 Task: Add Attachment from Trello to Card Card0000000023 in Board Board0000000006 in Workspace WS0000000002 in Trello. Add Cover Orange to Card Card0000000023 in Board Board0000000006 in Workspace WS0000000002 in Trello. Add "Add Label …" with "Title" Title0000000023 to Button Button0000000023 to Card Card0000000023 in Board Board0000000006 in Workspace WS0000000002 in Trello. Add Description DS0000000023 to Card Card0000000023 in Board Board0000000006 in Workspace WS0000000002 in Trello. Add Comment CM0000000023 to Card Card0000000023 in Board Board0000000006 in Workspace WS0000000002 in Trello
Action: Mouse moved to (576, 80)
Screenshot: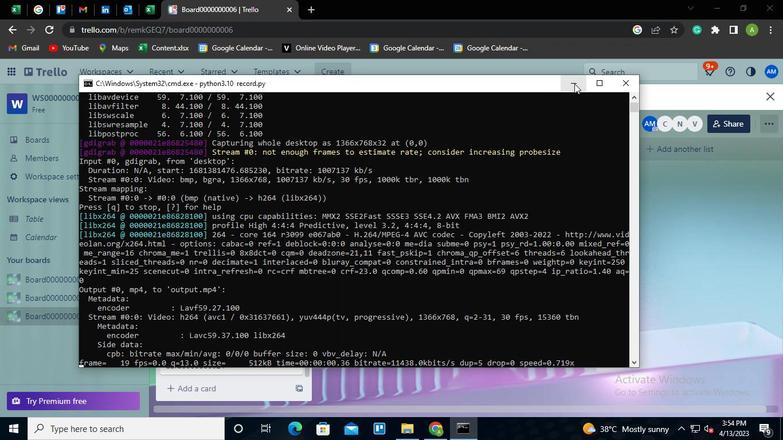 
Action: Mouse pressed left at (576, 80)
Screenshot: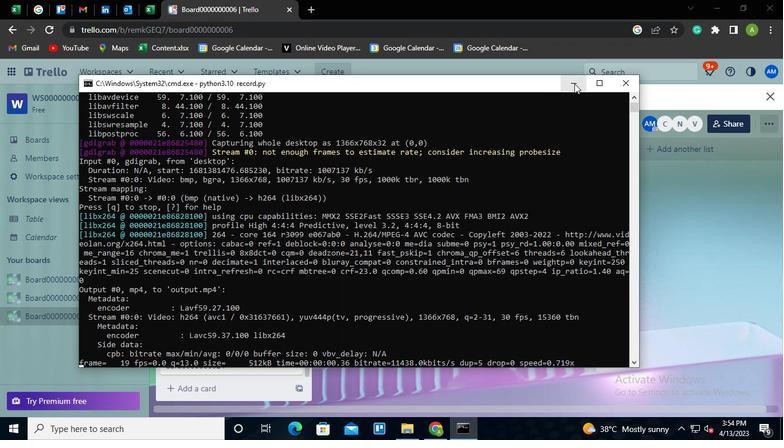 
Action: Mouse moved to (242, 326)
Screenshot: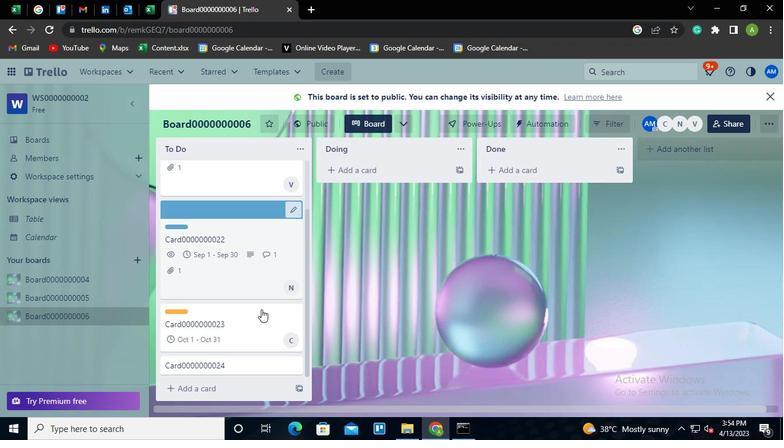 
Action: Mouse pressed left at (242, 326)
Screenshot: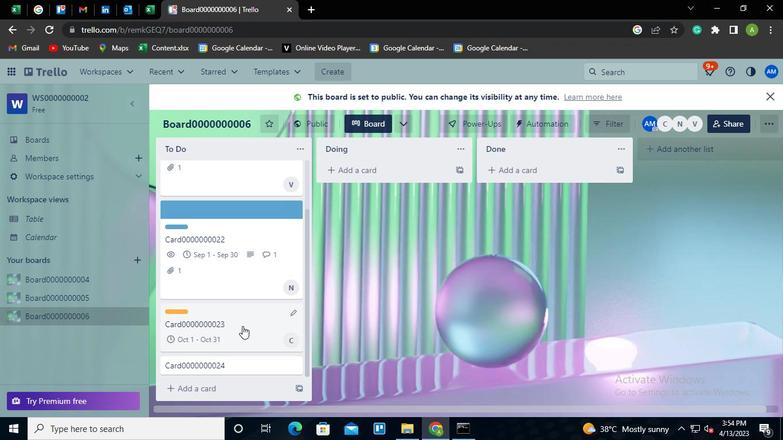 
Action: Mouse moved to (557, 291)
Screenshot: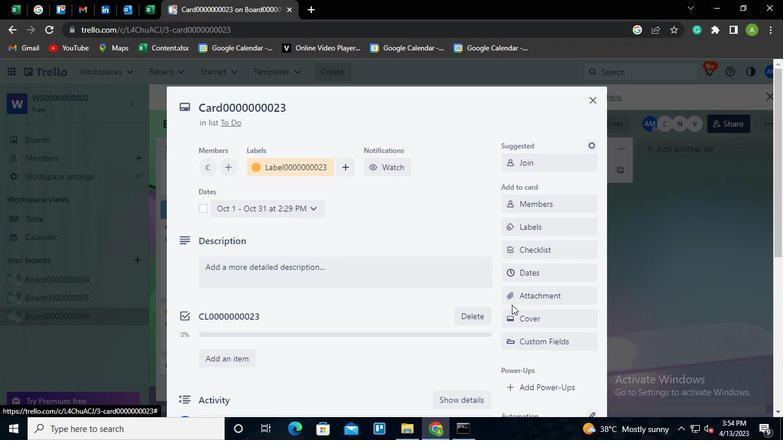 
Action: Mouse pressed left at (557, 291)
Screenshot: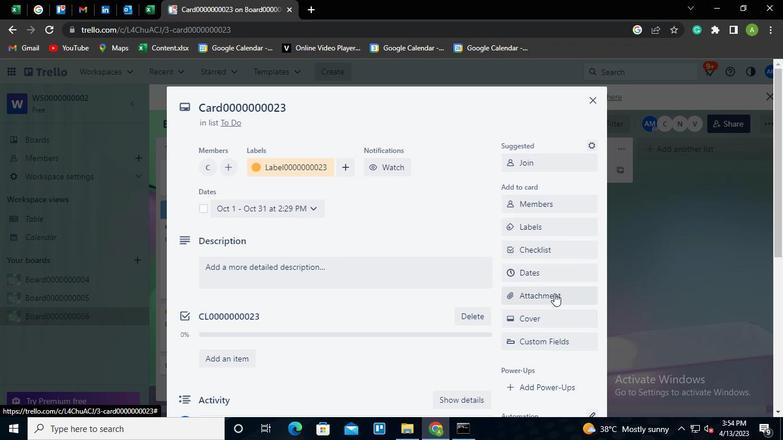 
Action: Mouse moved to (534, 136)
Screenshot: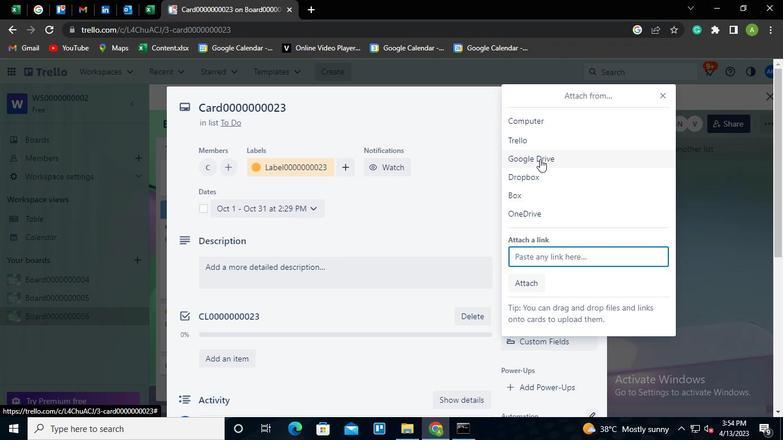 
Action: Mouse pressed left at (534, 136)
Screenshot: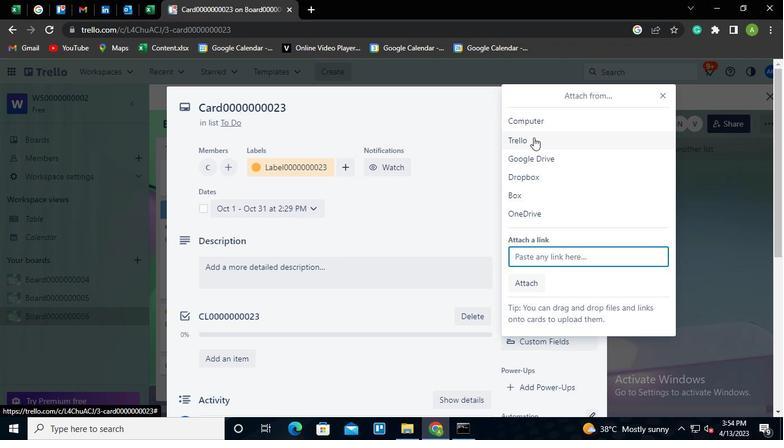 
Action: Mouse moved to (543, 181)
Screenshot: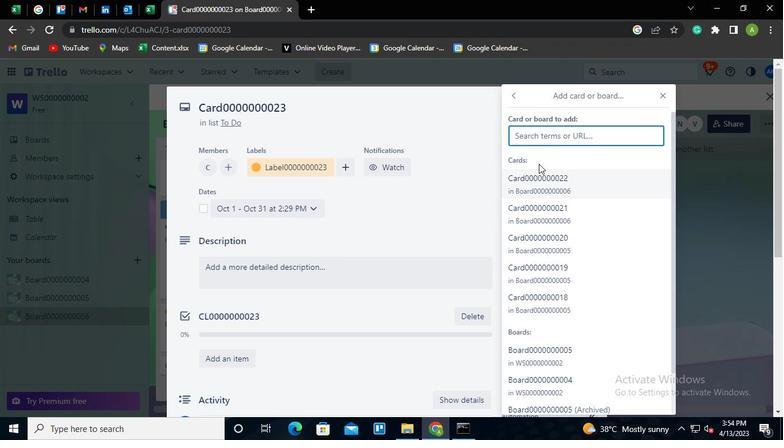 
Action: Mouse pressed left at (543, 181)
Screenshot: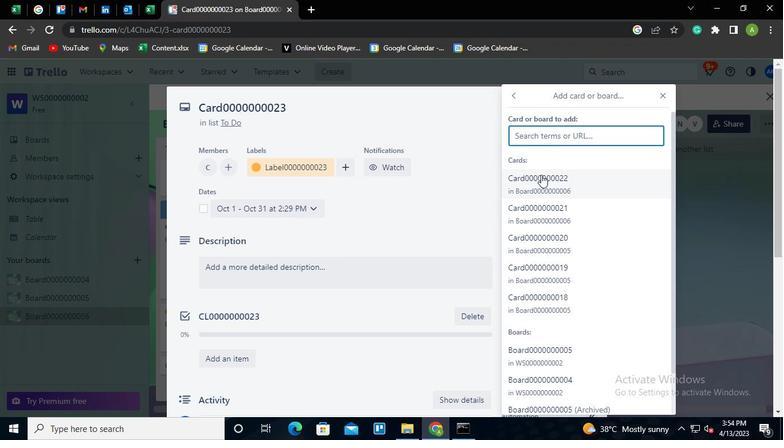 
Action: Mouse moved to (528, 262)
Screenshot: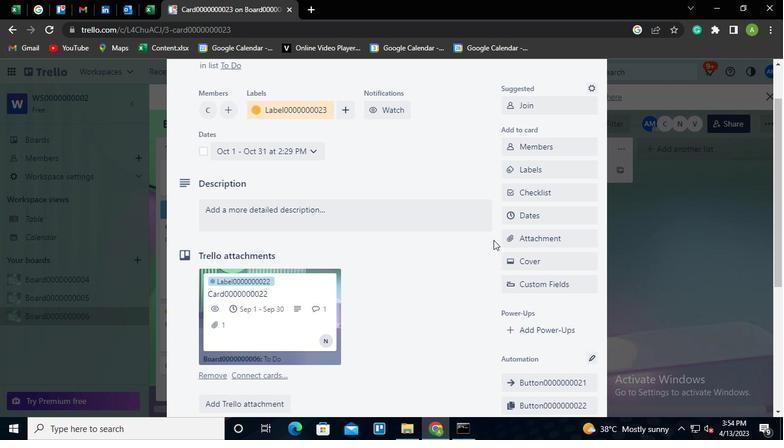 
Action: Mouse pressed left at (528, 262)
Screenshot: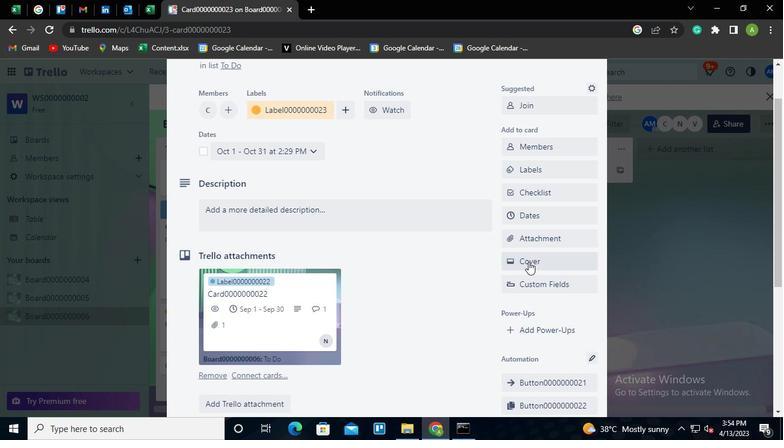 
Action: Mouse moved to (597, 197)
Screenshot: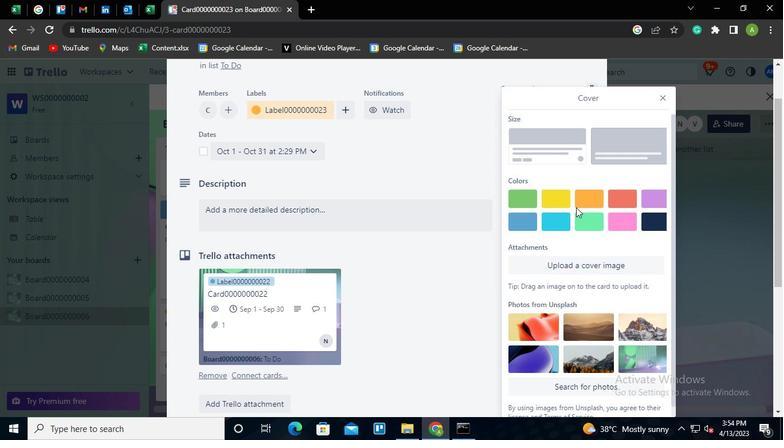 
Action: Mouse pressed left at (597, 197)
Screenshot: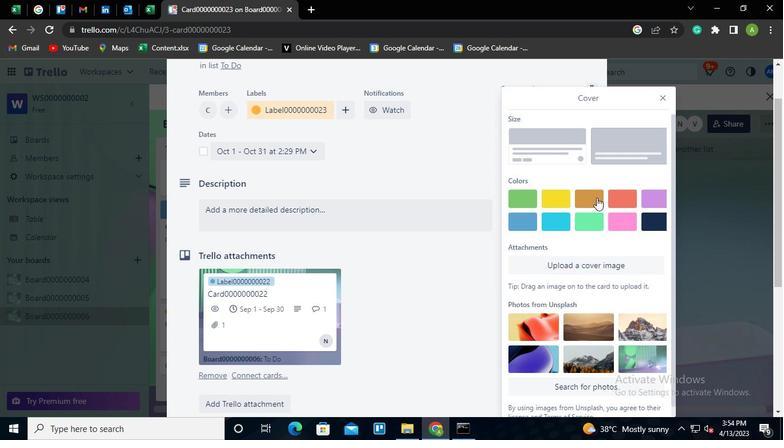 
Action: Mouse moved to (471, 152)
Screenshot: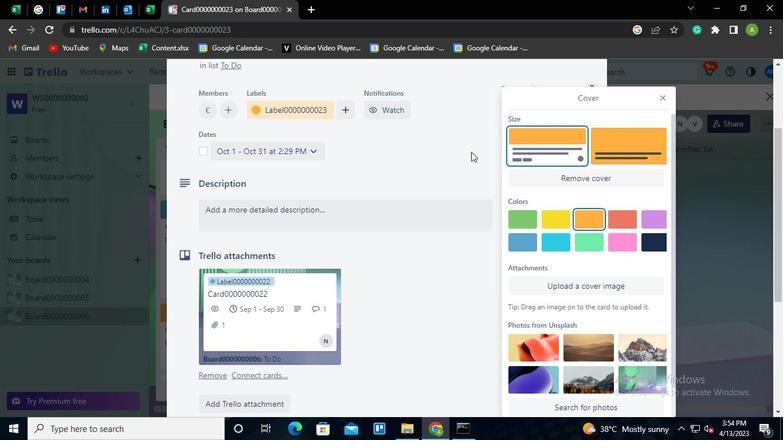 
Action: Mouse pressed left at (471, 152)
Screenshot: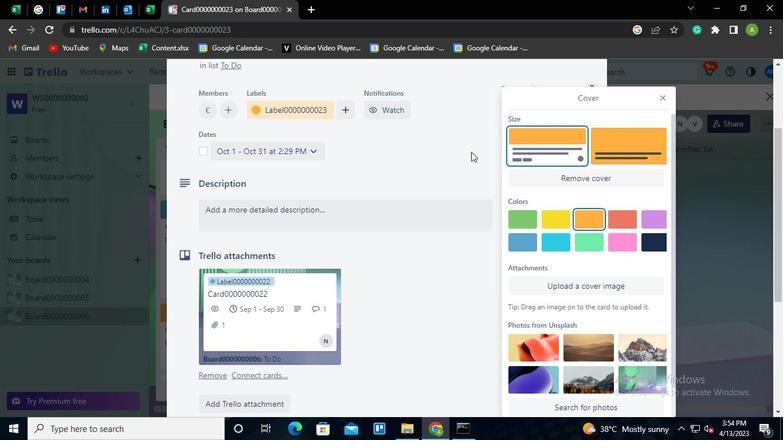 
Action: Mouse moved to (534, 345)
Screenshot: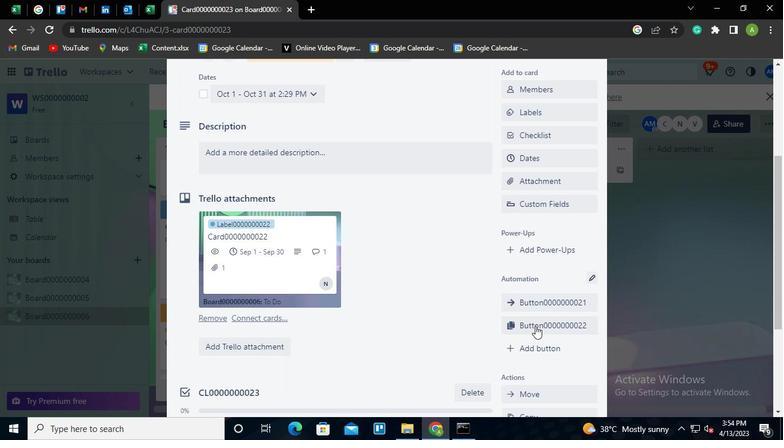 
Action: Mouse pressed left at (534, 345)
Screenshot: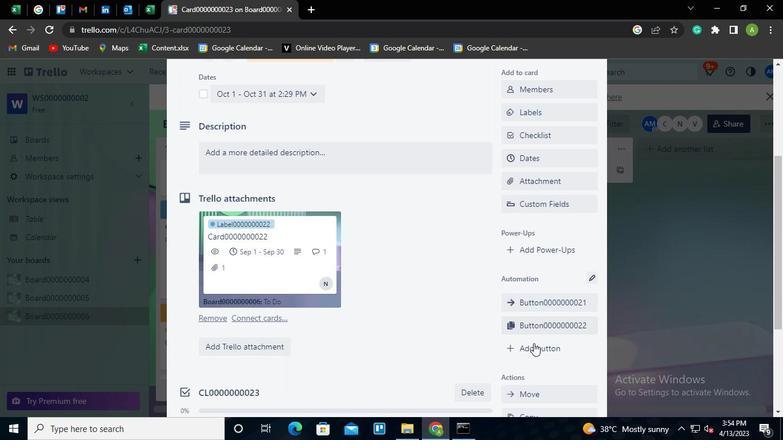 
Action: Mouse moved to (551, 190)
Screenshot: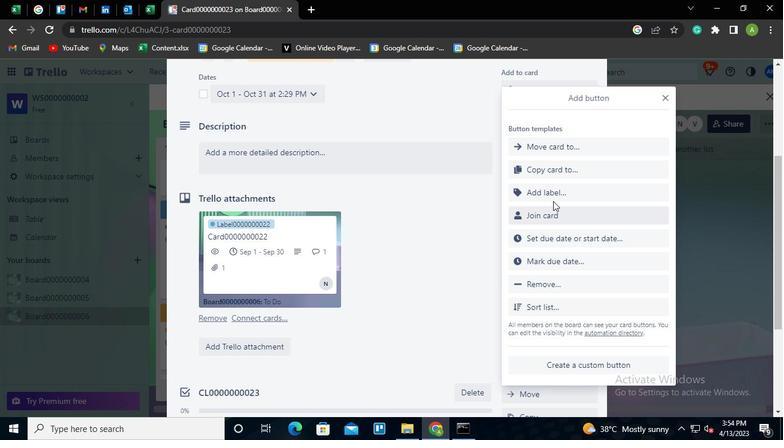 
Action: Mouse pressed left at (551, 190)
Screenshot: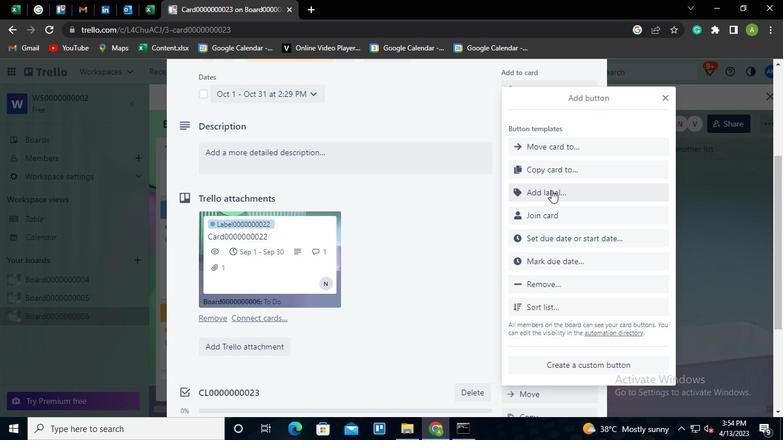 
Action: Mouse moved to (555, 180)
Screenshot: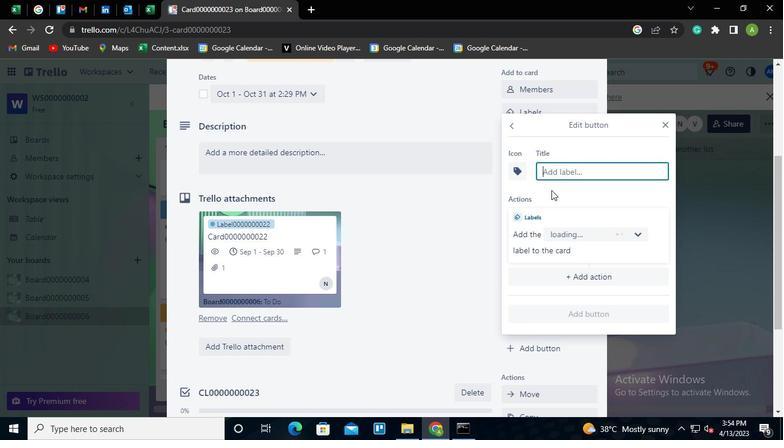 
Action: Keyboard Key.shift
Screenshot: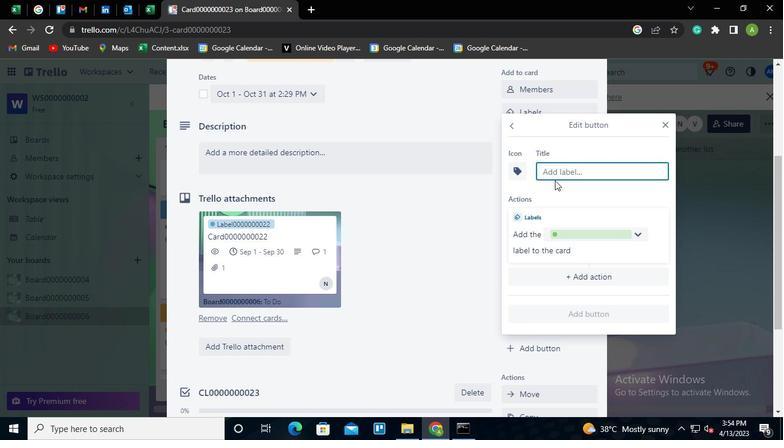 
Action: Keyboard T
Screenshot: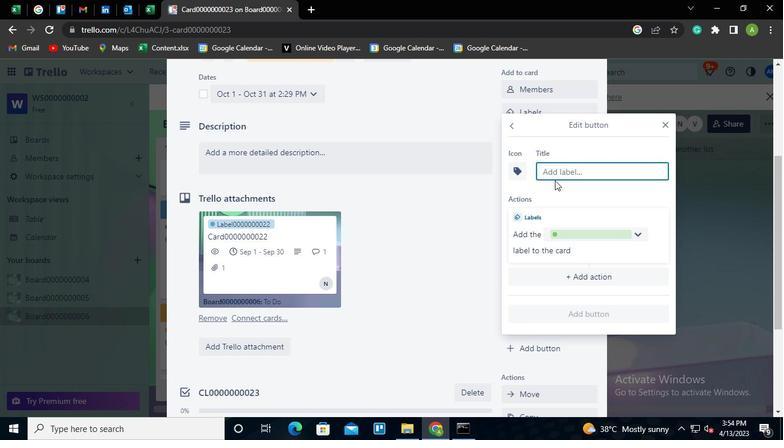 
Action: Keyboard i
Screenshot: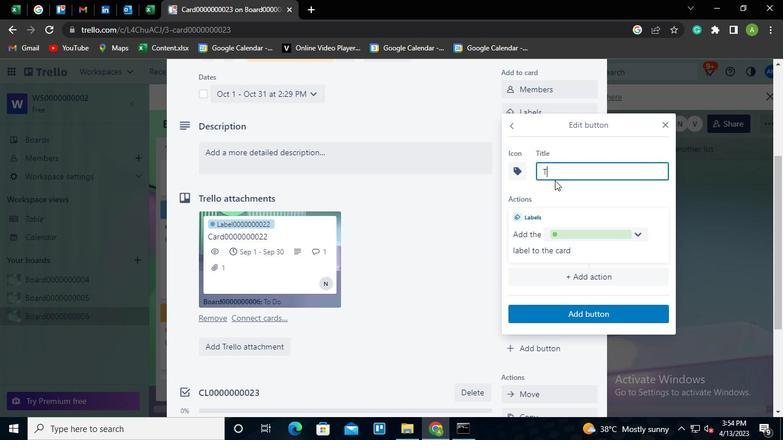
Action: Keyboard t
Screenshot: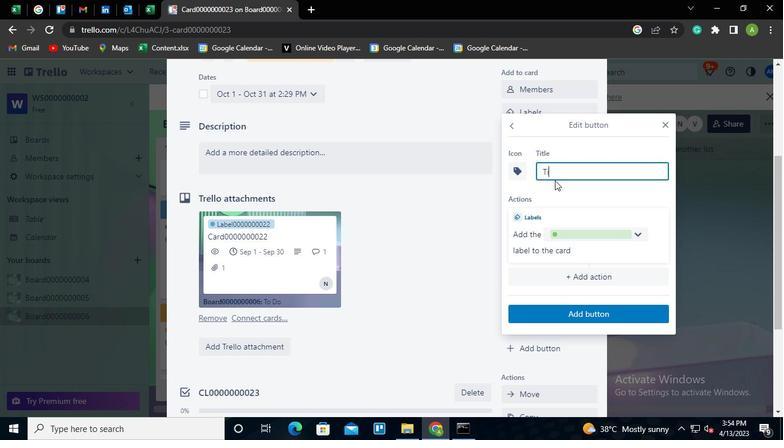 
Action: Keyboard e
Screenshot: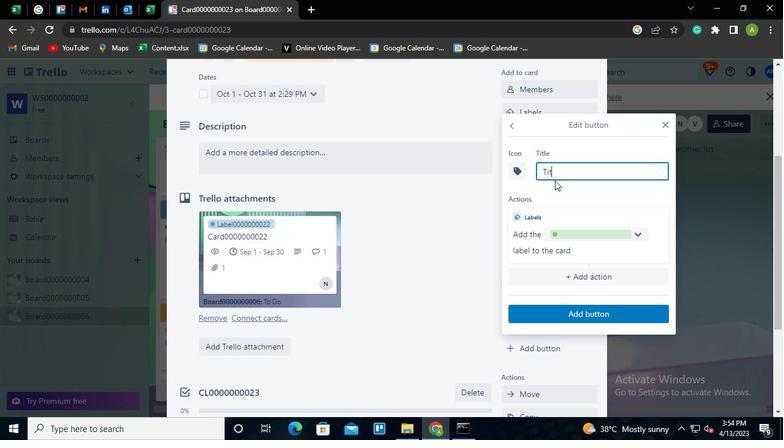 
Action: Keyboard l
Screenshot: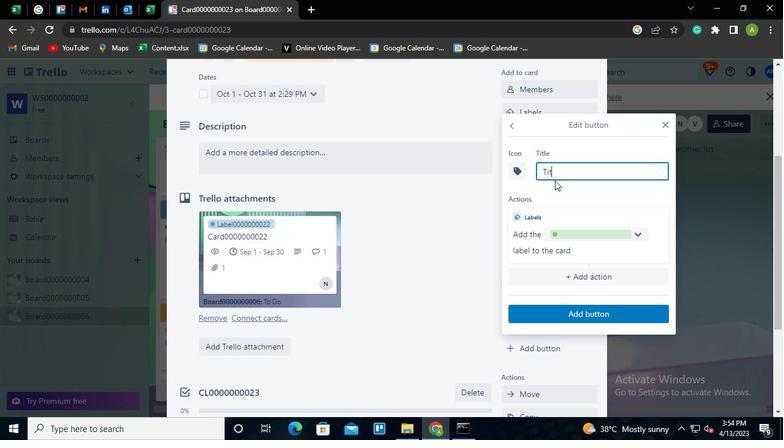 
Action: Keyboard <96>
Screenshot: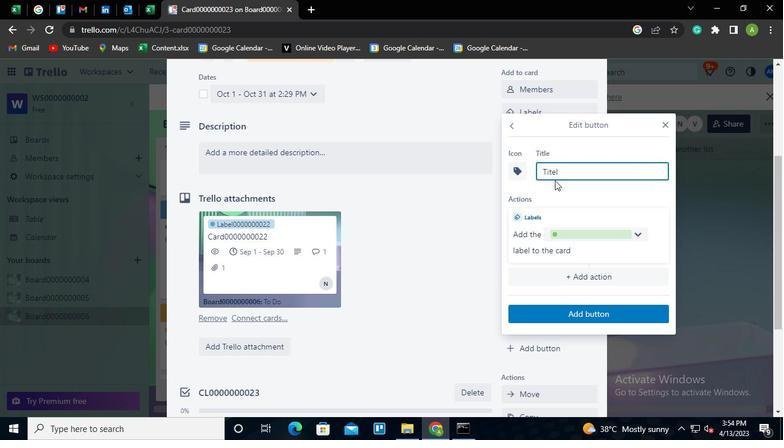 
Action: Keyboard <96>
Screenshot: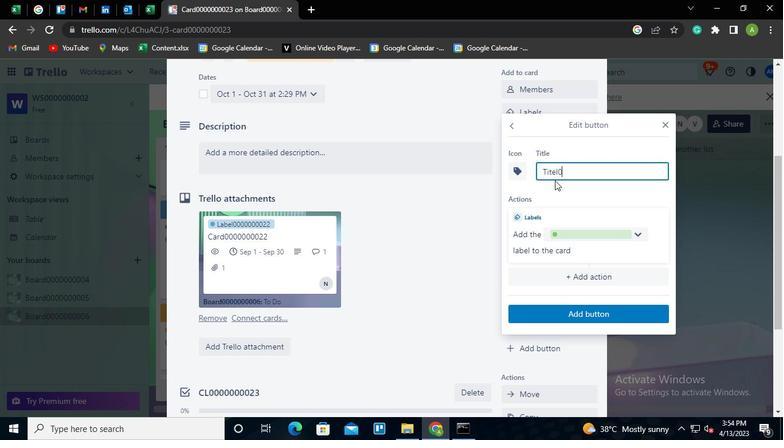 
Action: Keyboard <96>
Screenshot: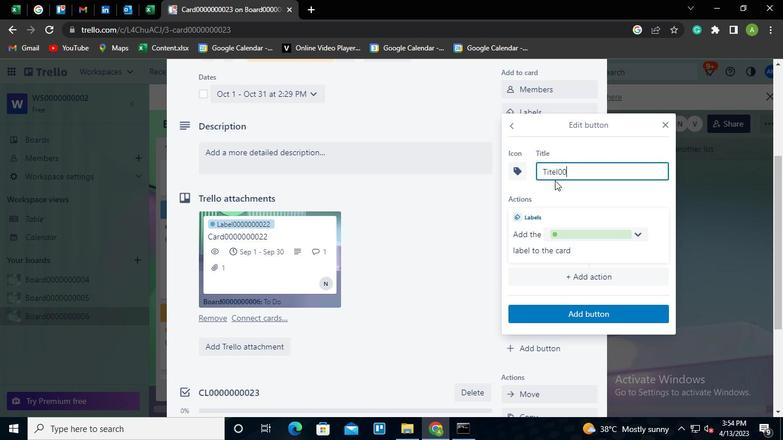 
Action: Keyboard <96>
Screenshot: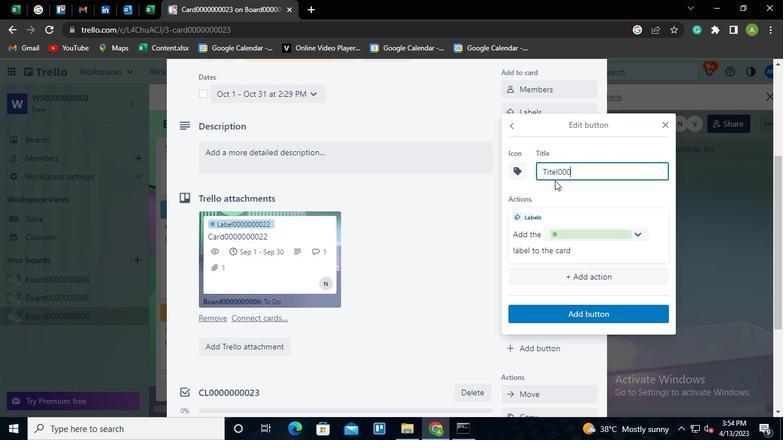 
Action: Keyboard <96>
Screenshot: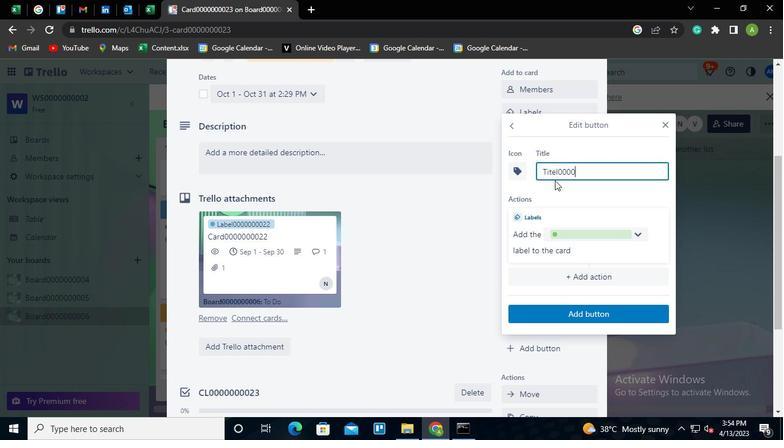 
Action: Keyboard <96>
Screenshot: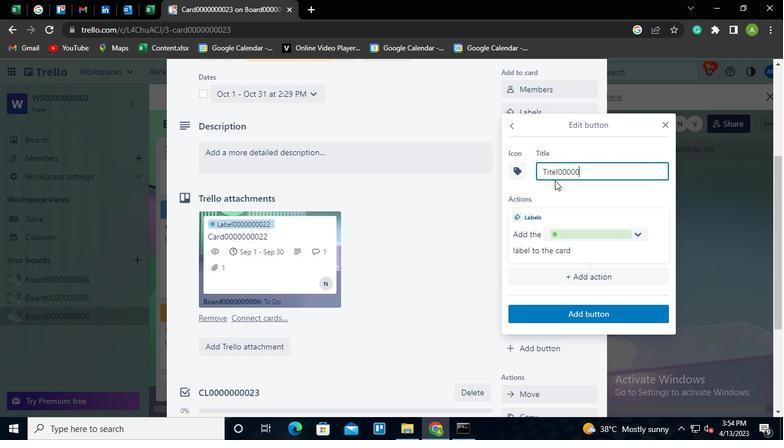 
Action: Keyboard <96>
Screenshot: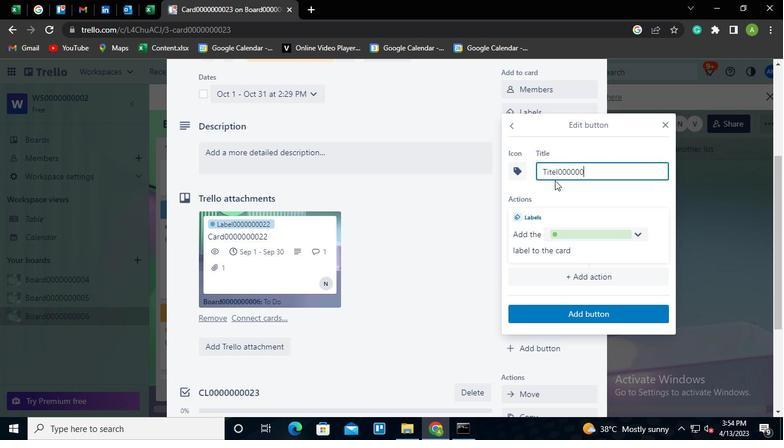 
Action: Keyboard <96>
Screenshot: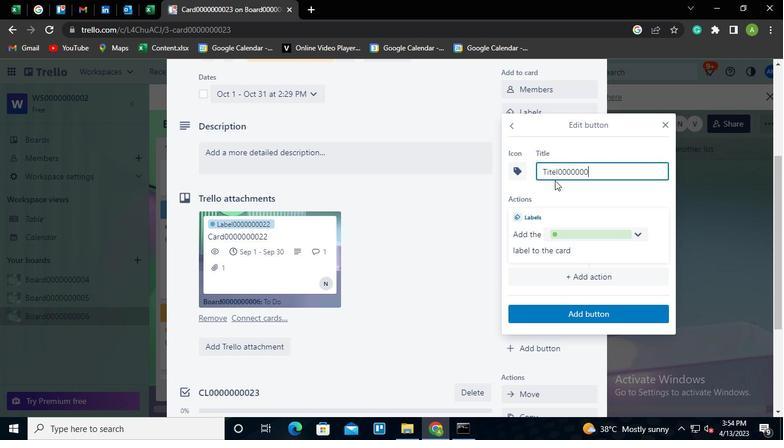 
Action: Keyboard <98>
Screenshot: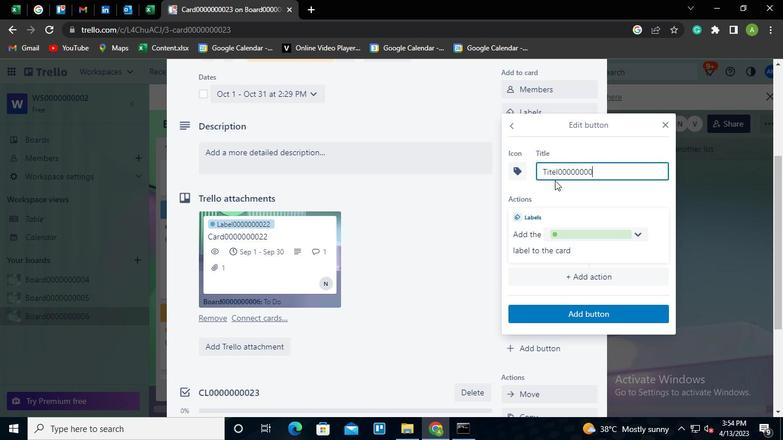 
Action: Keyboard <99>
Screenshot: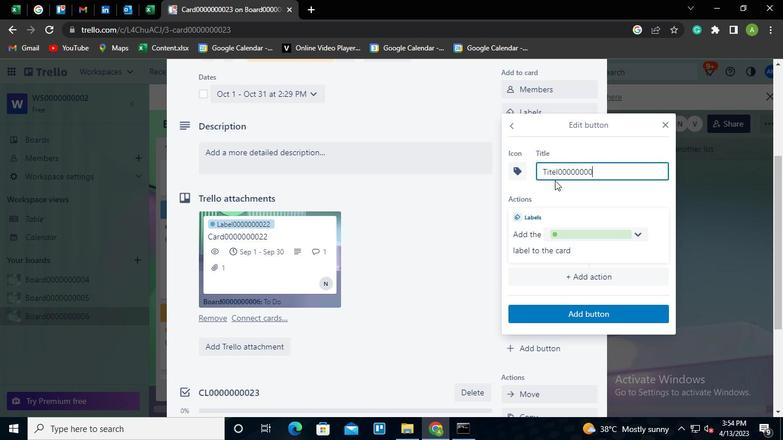 
Action: Mouse moved to (578, 313)
Screenshot: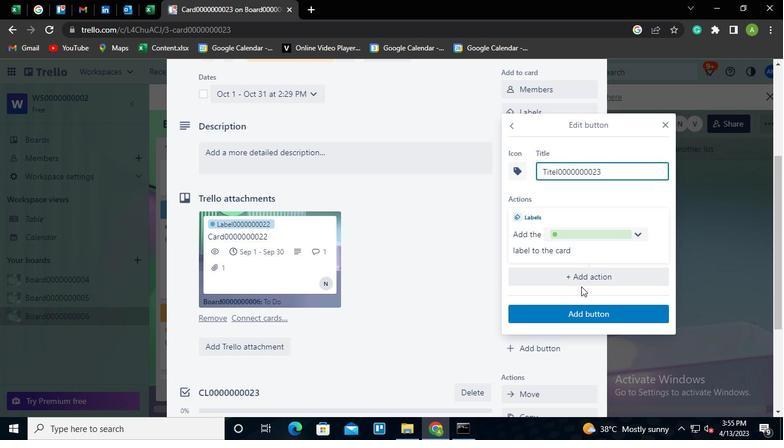 
Action: Mouse pressed left at (578, 313)
Screenshot: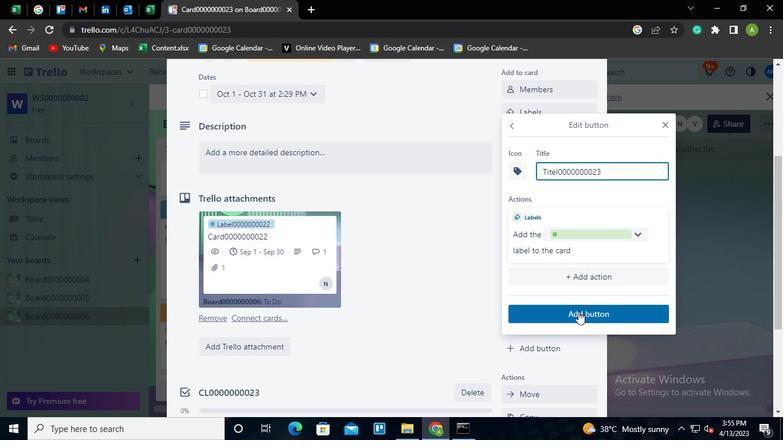 
Action: Mouse moved to (256, 274)
Screenshot: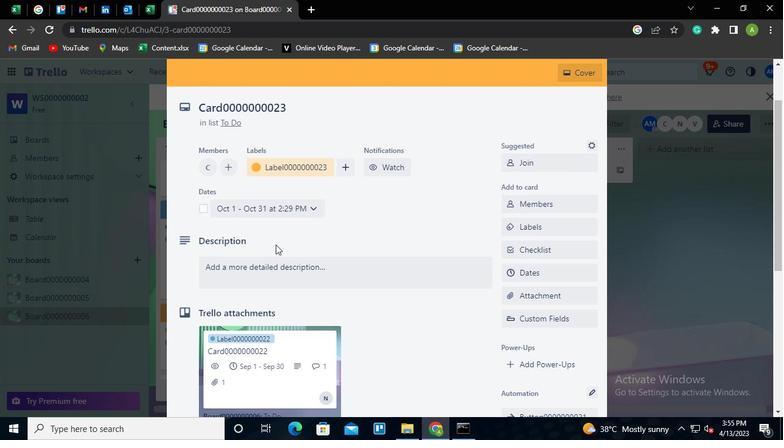 
Action: Mouse pressed left at (256, 274)
Screenshot: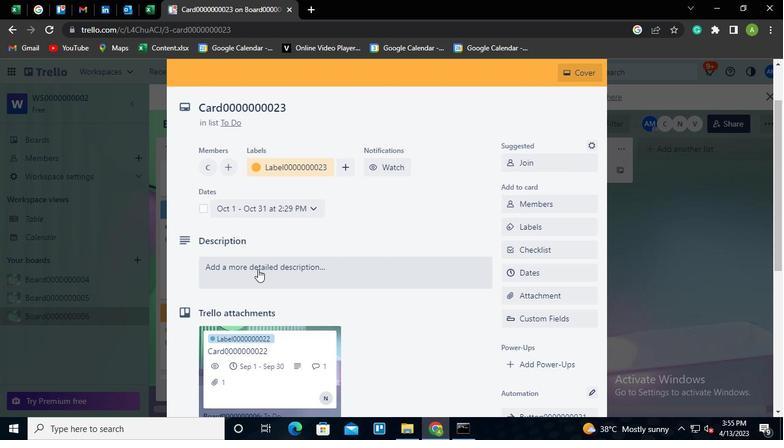 
Action: Mouse moved to (259, 277)
Screenshot: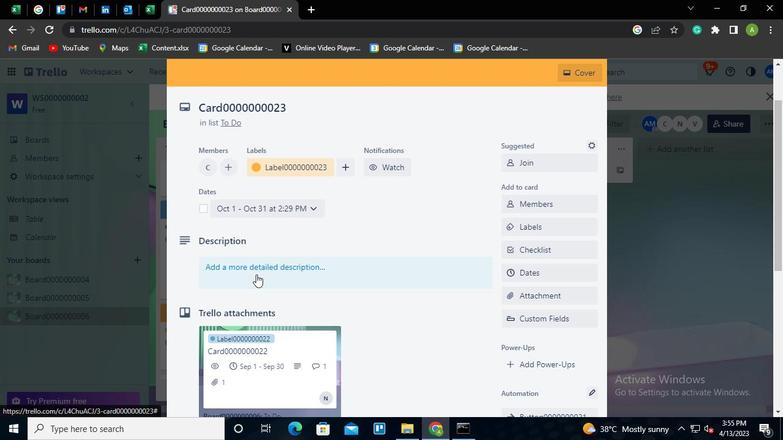 
Action: Keyboard Key.shift
Screenshot: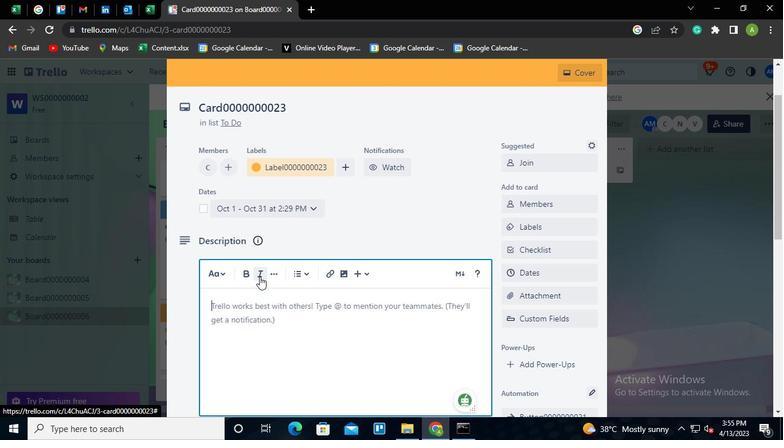 
Action: Keyboard D
Screenshot: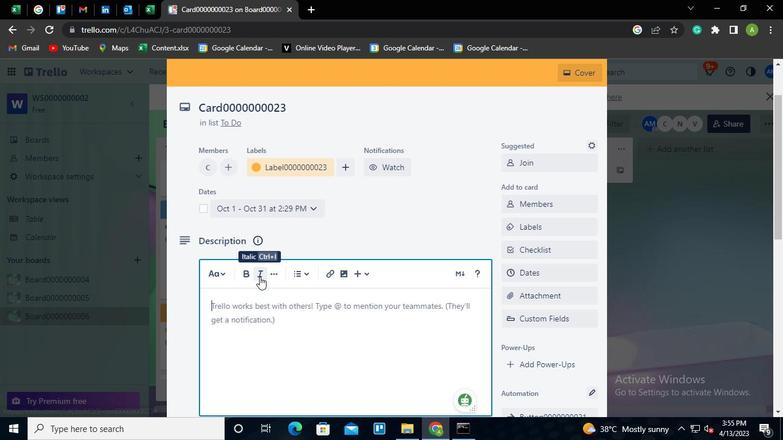 
Action: Keyboard S
Screenshot: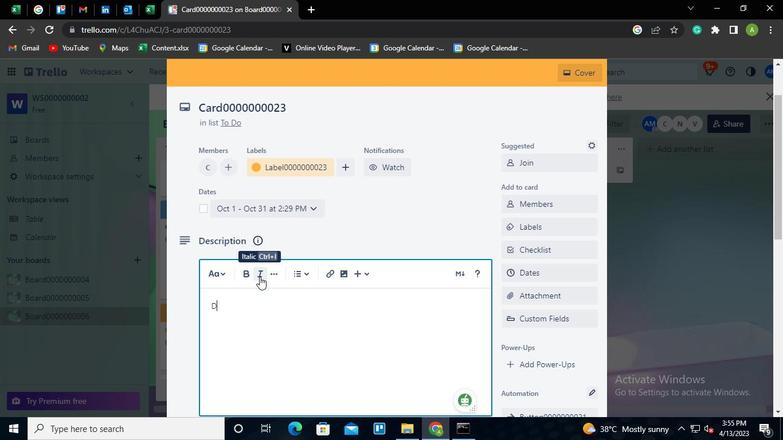 
Action: Keyboard <96>
Screenshot: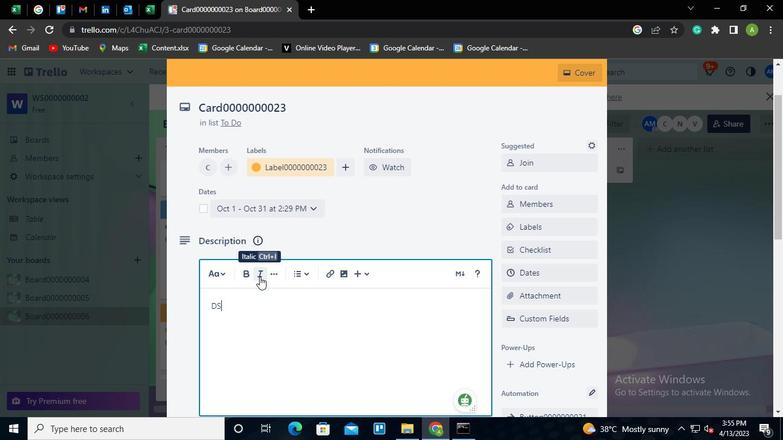 
Action: Keyboard <96>
Screenshot: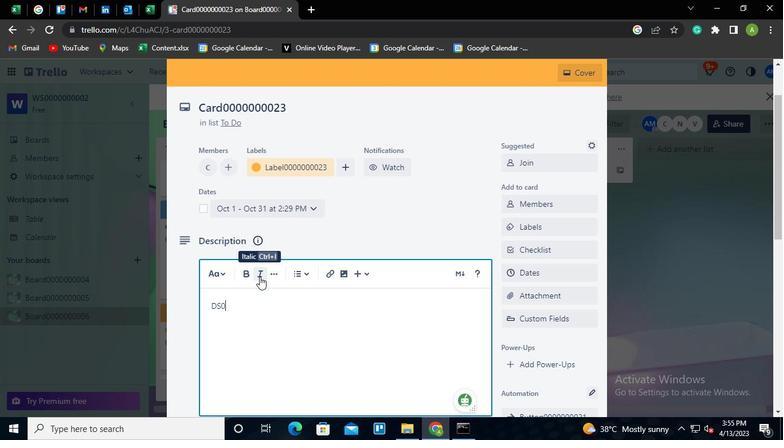 
Action: Keyboard <96>
Screenshot: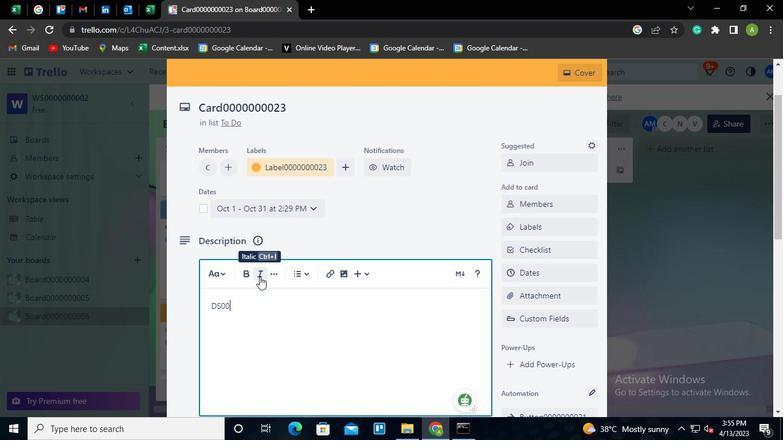 
Action: Keyboard <96>
Screenshot: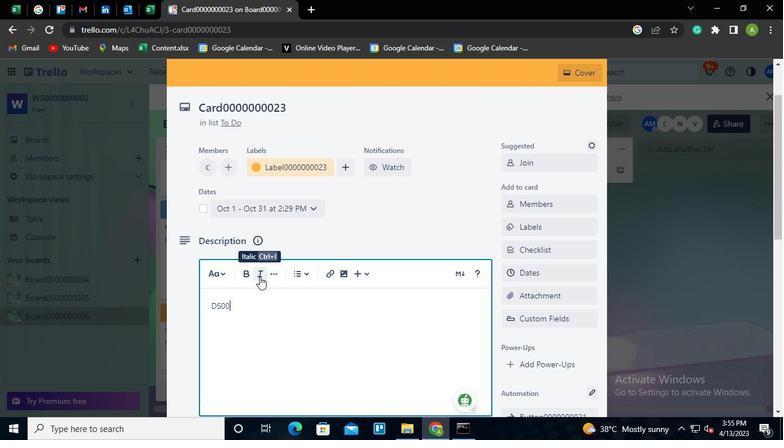 
Action: Keyboard <96>
Screenshot: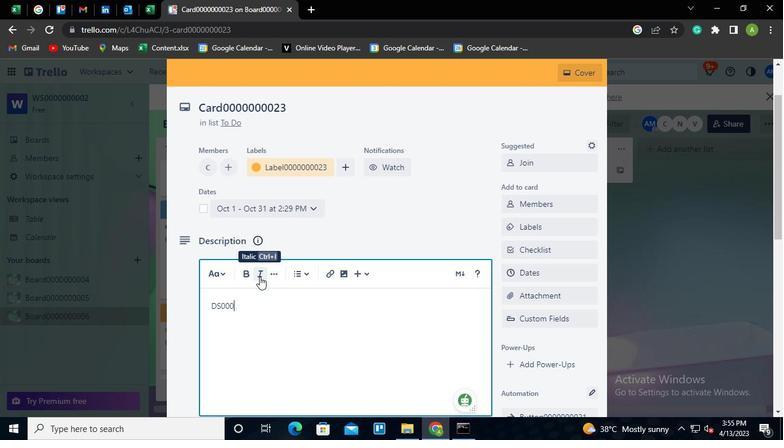 
Action: Keyboard <96>
Screenshot: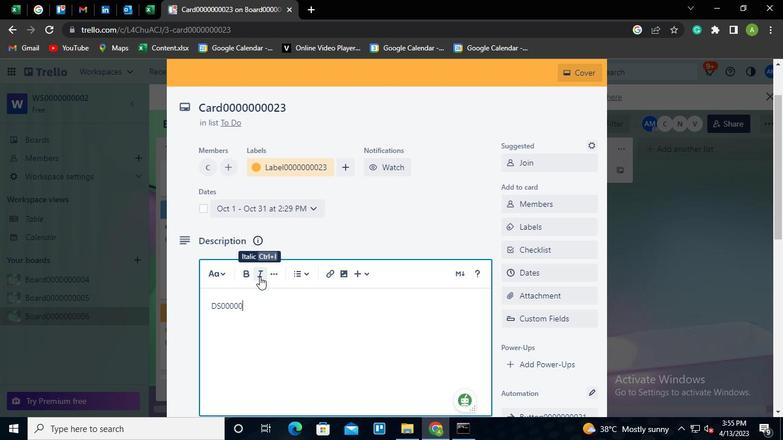
Action: Keyboard <96>
Screenshot: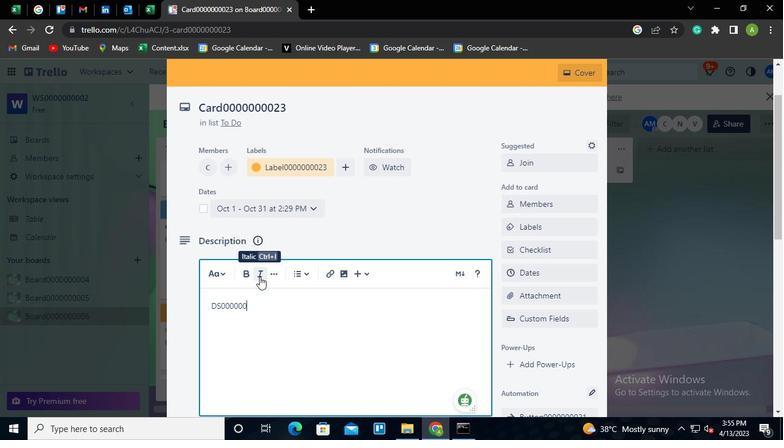 
Action: Keyboard <96>
Screenshot: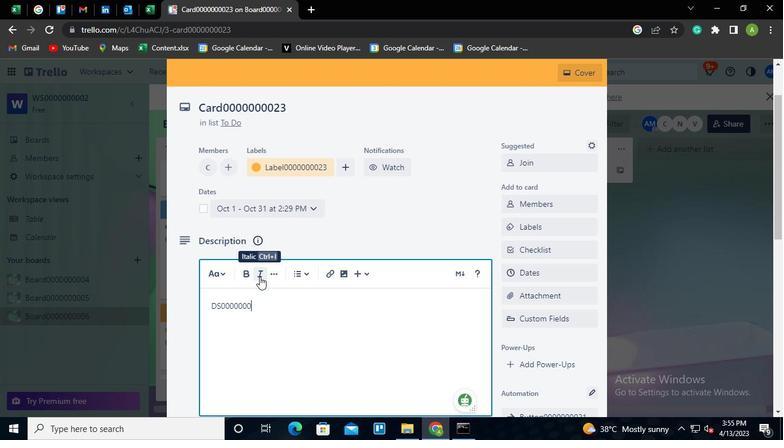 
Action: Keyboard <98>
Screenshot: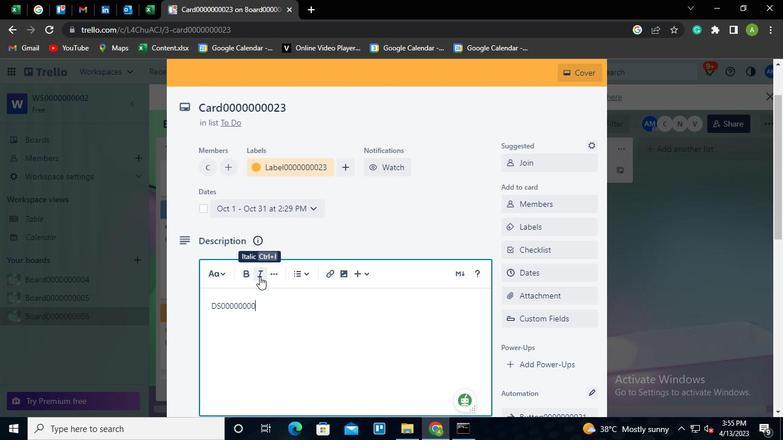 
Action: Keyboard <99>
Screenshot: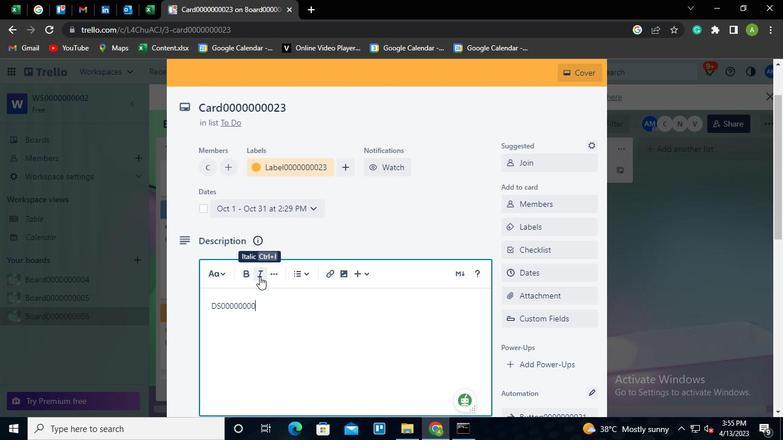 
Action: Mouse moved to (396, 203)
Screenshot: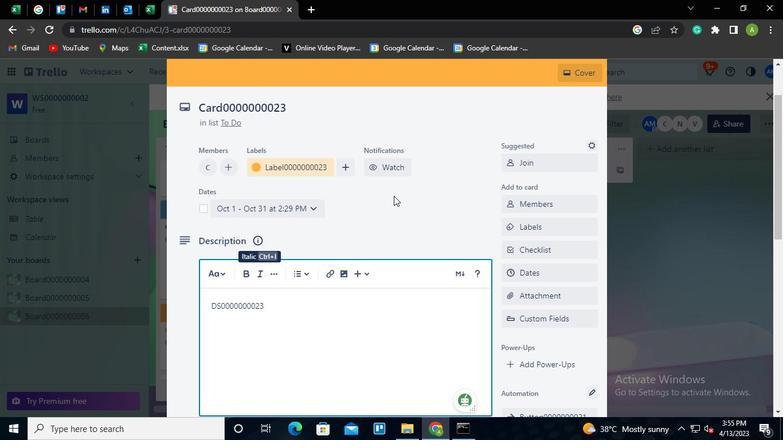 
Action: Mouse pressed left at (396, 203)
Screenshot: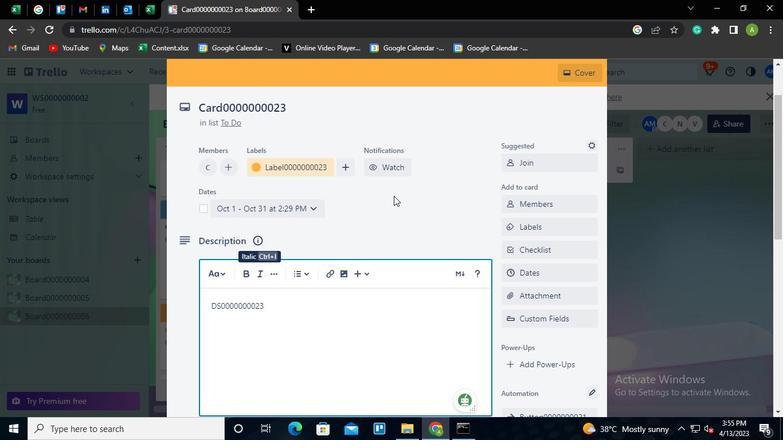 
Action: Mouse moved to (250, 308)
Screenshot: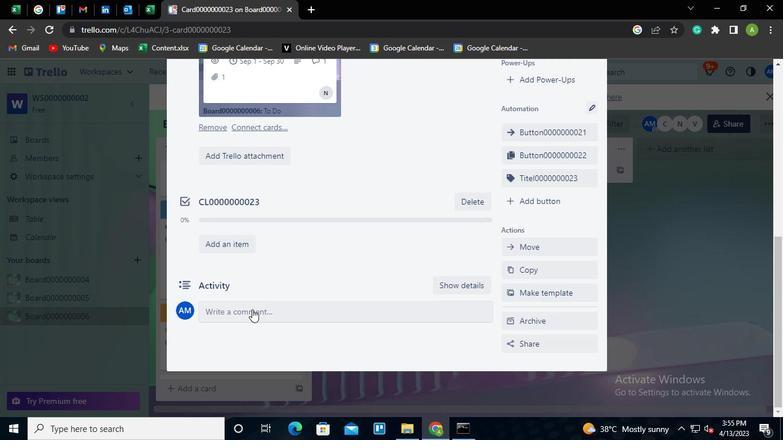 
Action: Mouse pressed left at (250, 308)
Screenshot: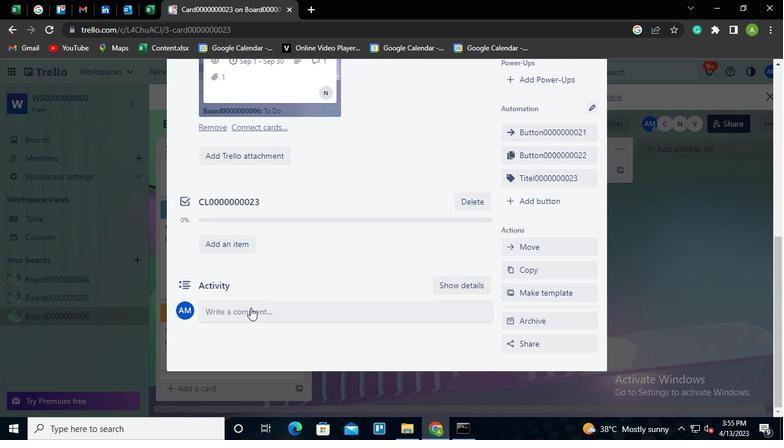 
Action: Mouse moved to (250, 313)
Screenshot: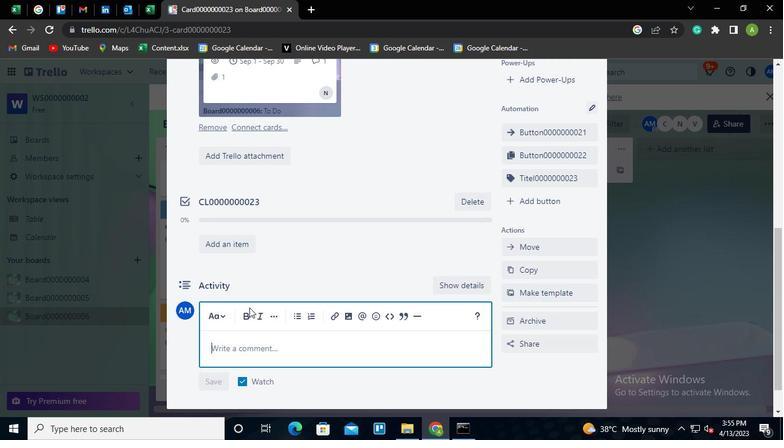 
Action: Keyboard Key.shift
Screenshot: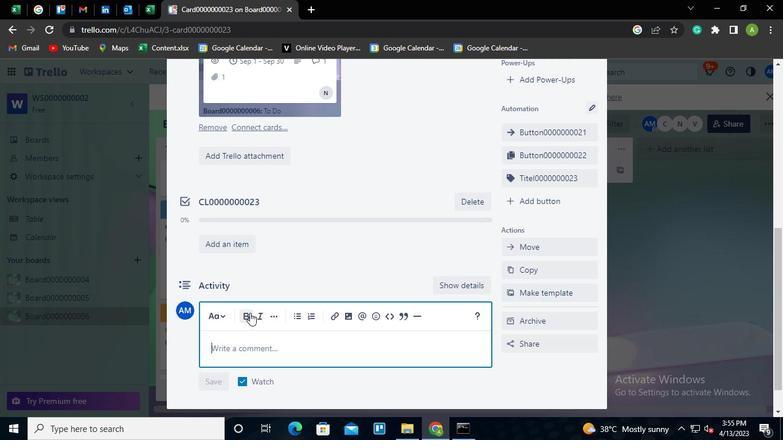 
Action: Keyboard C
Screenshot: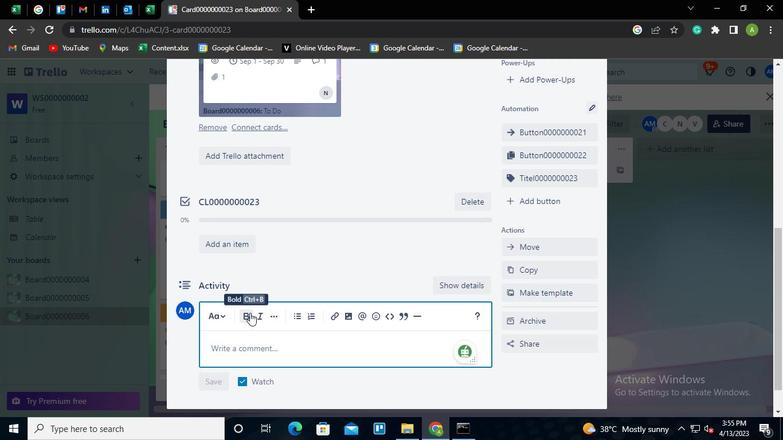
Action: Keyboard M
Screenshot: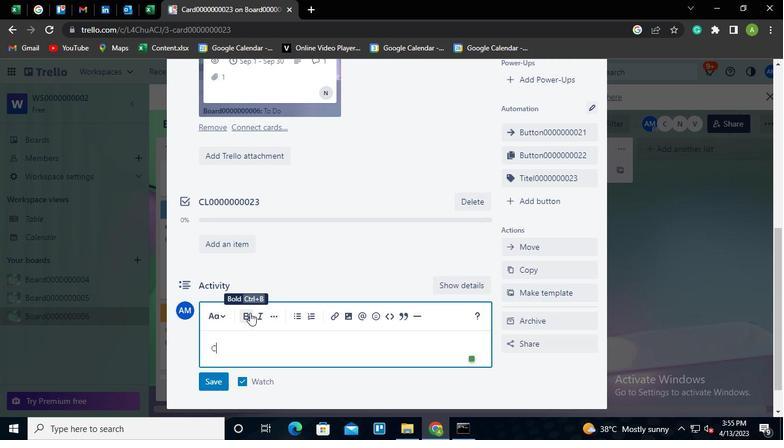 
Action: Mouse moved to (251, 313)
Screenshot: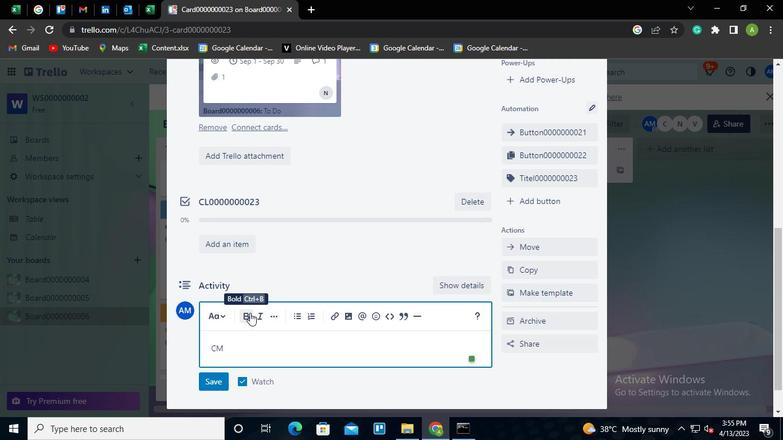 
Action: Keyboard <96>
Screenshot: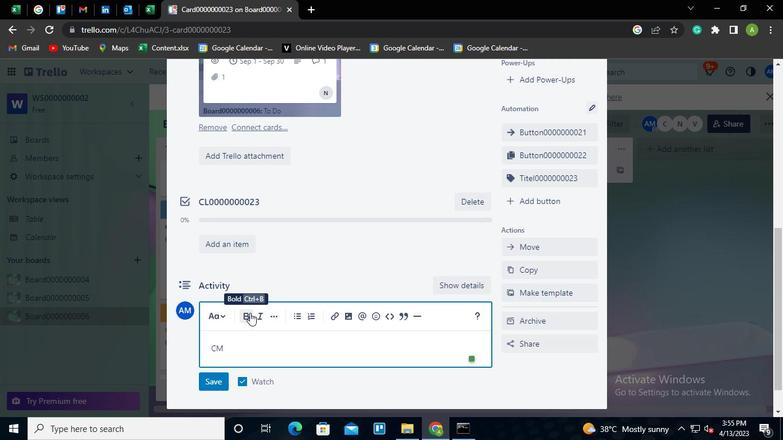 
Action: Mouse moved to (252, 313)
Screenshot: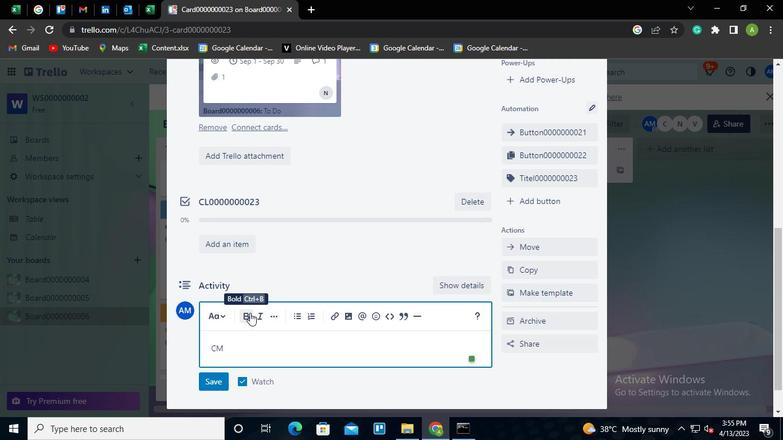 
Action: Keyboard <96>
Screenshot: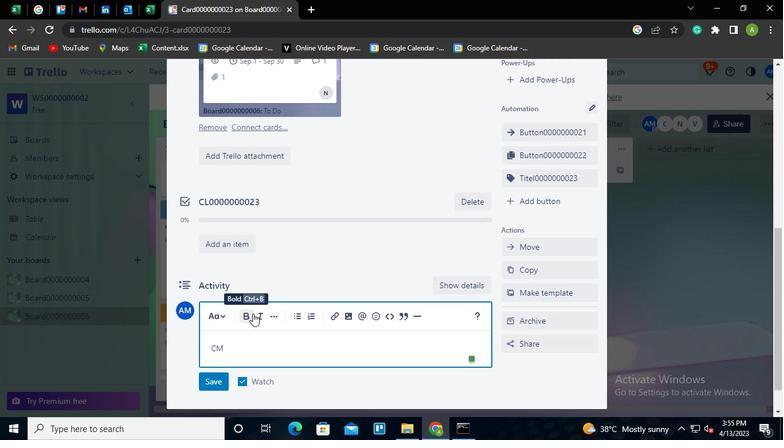 
Action: Keyboard <96>
Screenshot: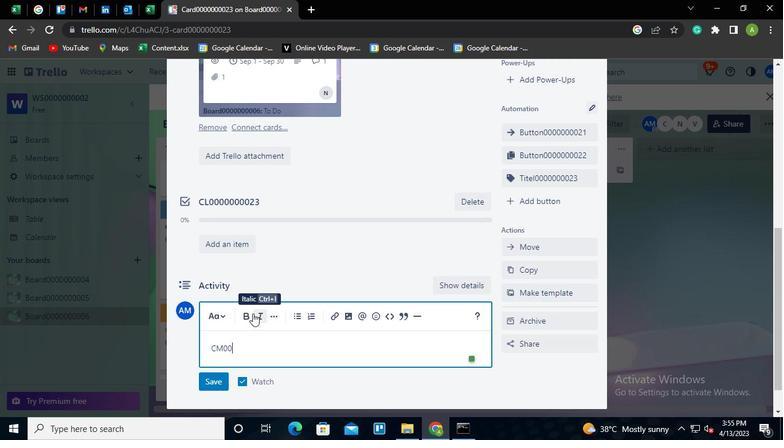 
Action: Keyboard <96>
Screenshot: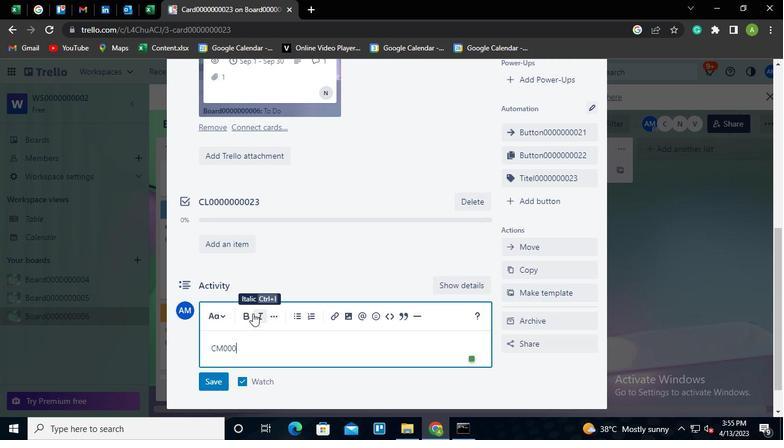 
Action: Keyboard <96>
Screenshot: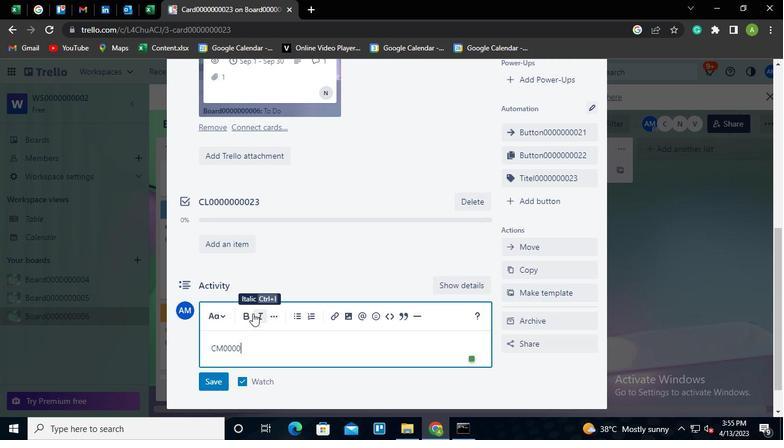 
Action: Keyboard <96>
Screenshot: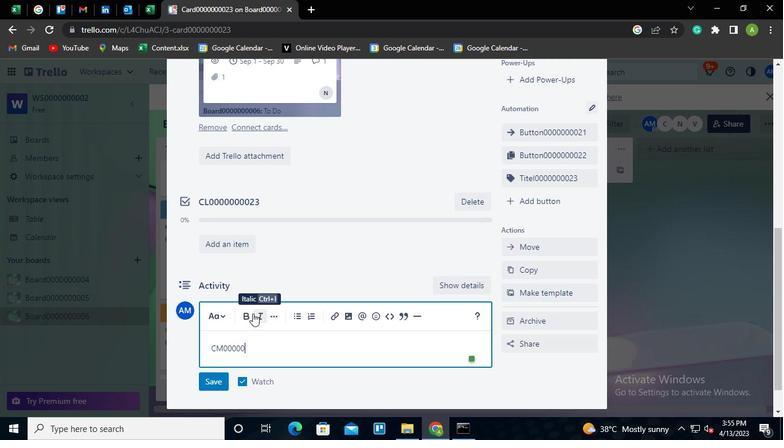 
Action: Keyboard <96>
Screenshot: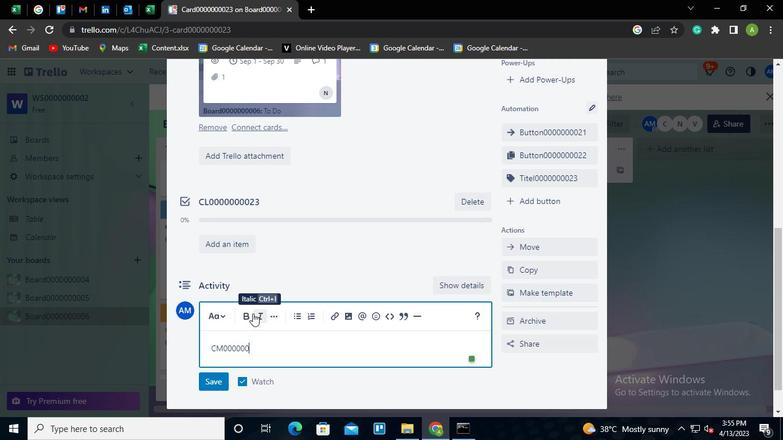
Action: Keyboard <96>
Screenshot: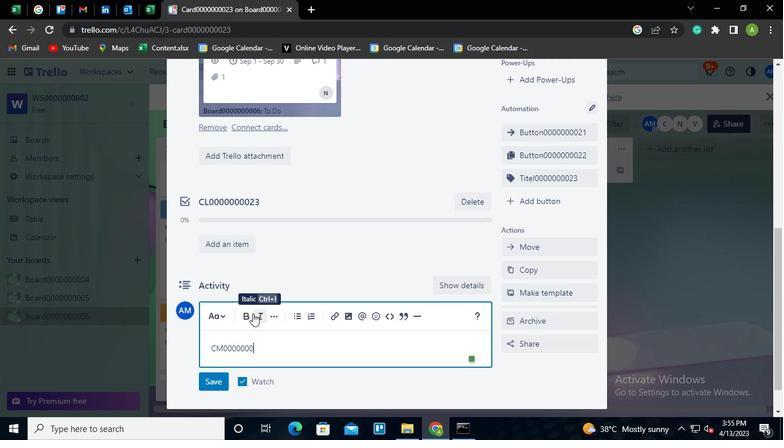 
Action: Keyboard <98>
Screenshot: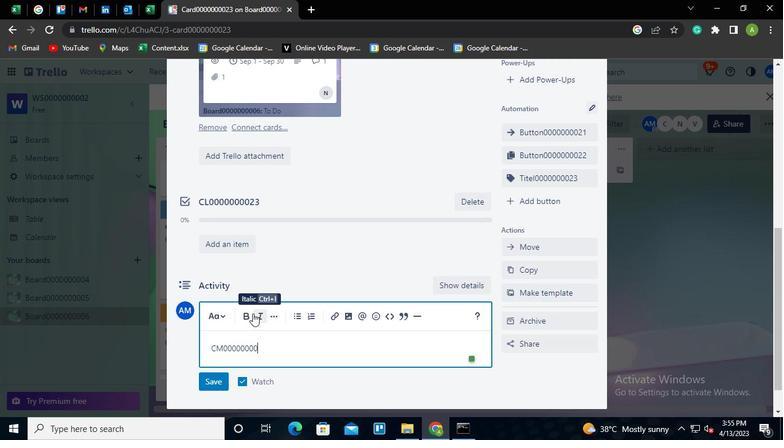 
Action: Keyboard <99>
Screenshot: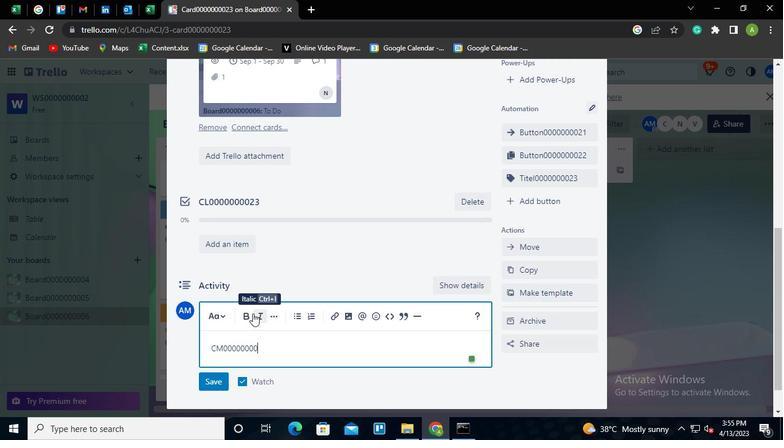 
Action: Mouse moved to (207, 384)
Screenshot: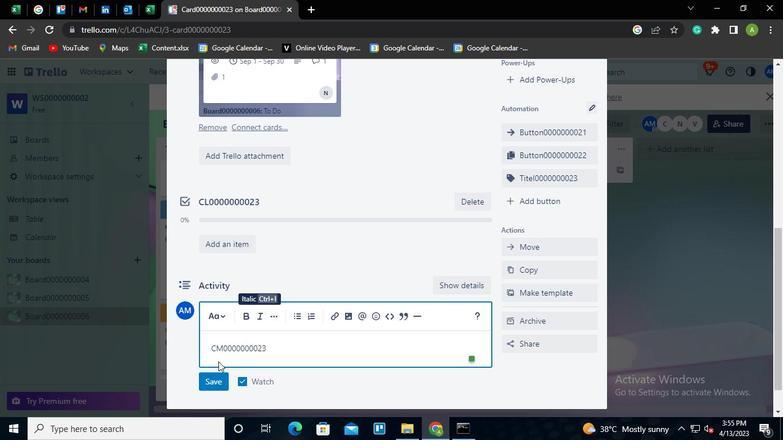 
Action: Mouse pressed left at (207, 384)
Screenshot: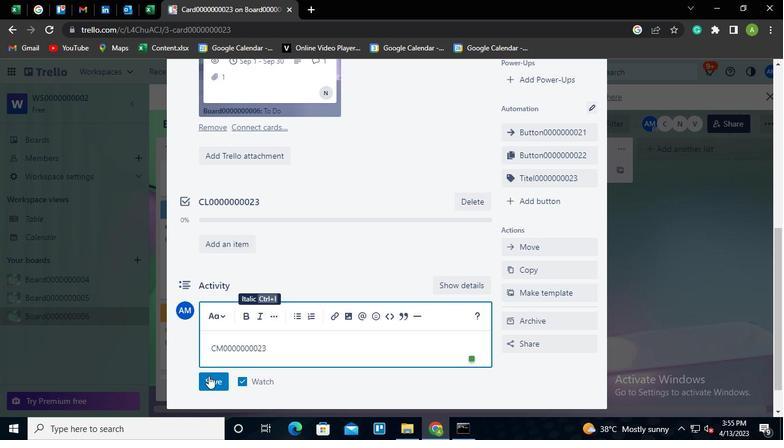 
Action: Mouse moved to (463, 426)
Screenshot: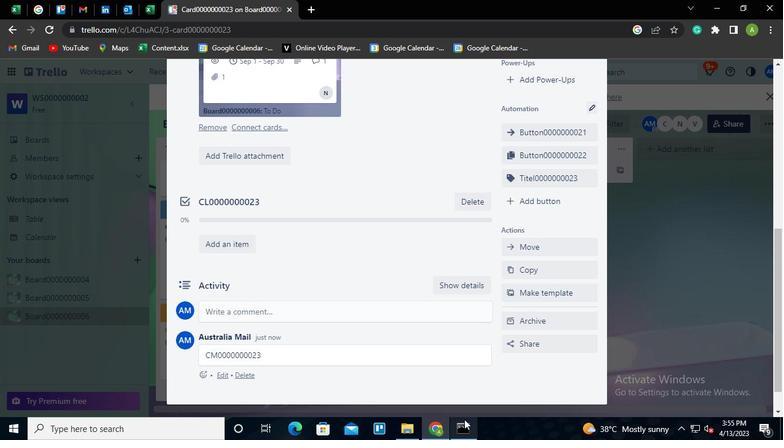 
Action: Mouse pressed left at (463, 426)
Screenshot: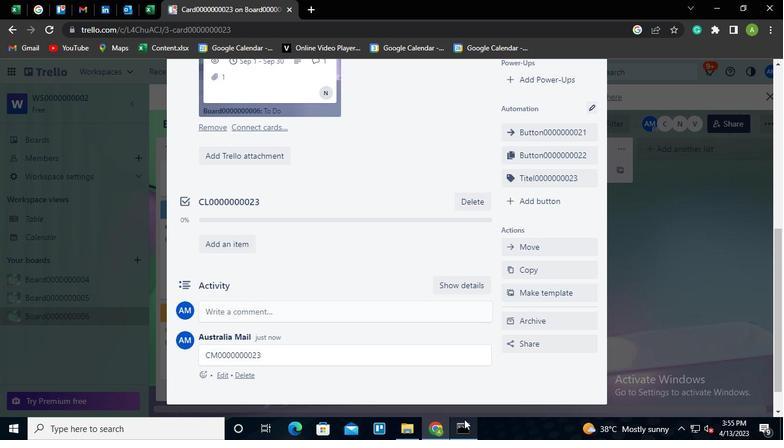 
Action: Mouse moved to (628, 84)
Screenshot: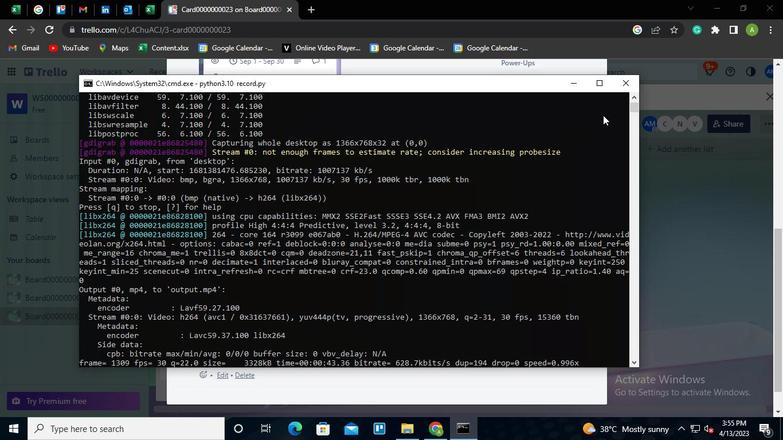
Action: Mouse pressed left at (628, 84)
Screenshot: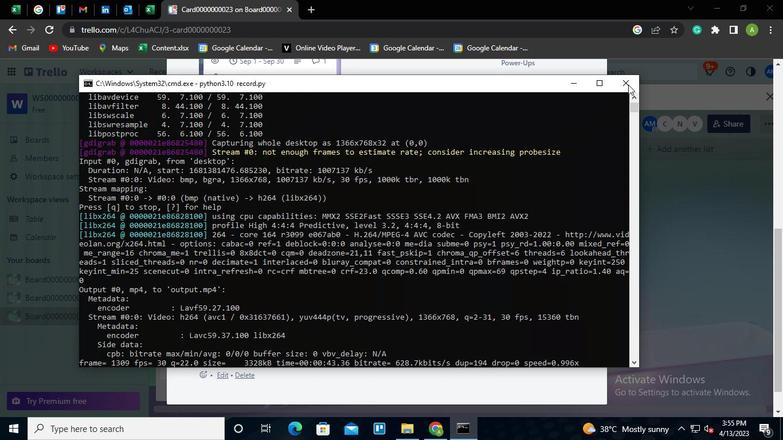 
